 Task: Upload an image "Image2" from your computer in the description.
Action: Mouse moved to (222, 249)
Screenshot: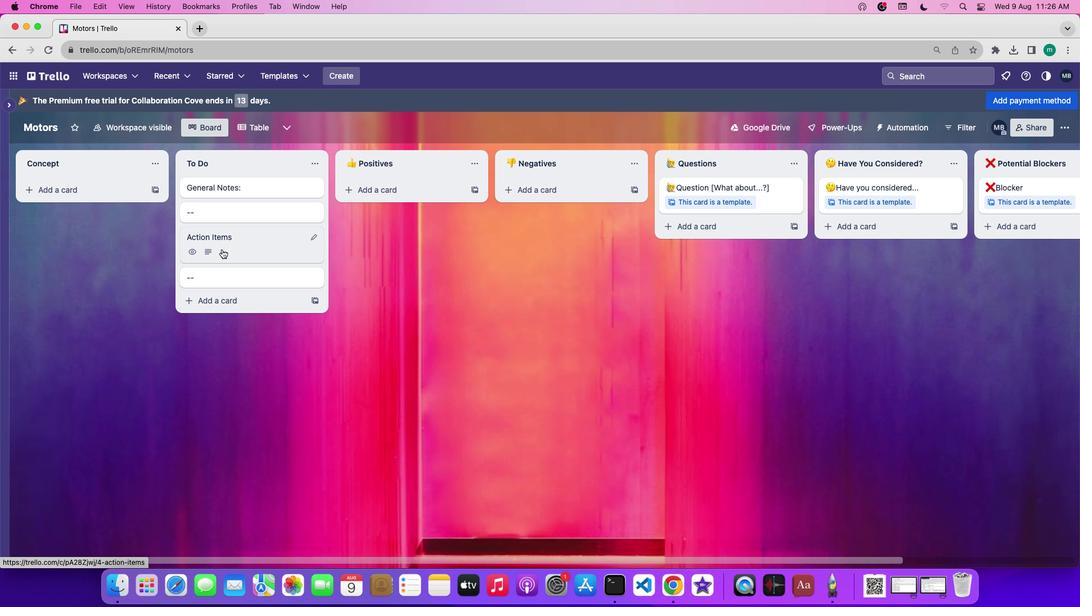 
Action: Mouse pressed left at (222, 249)
Screenshot: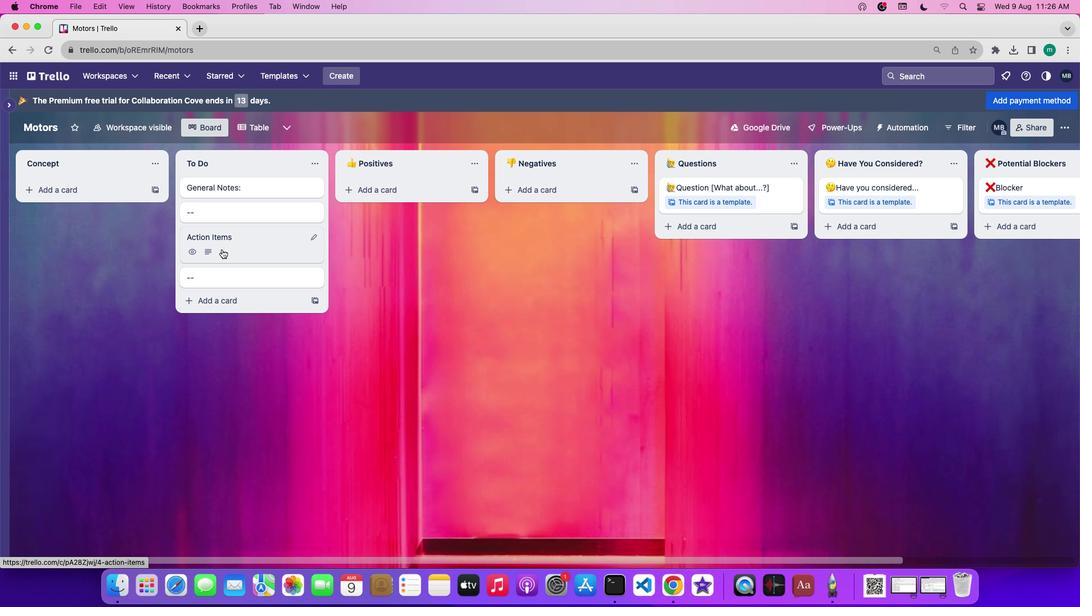 
Action: Mouse moved to (426, 225)
Screenshot: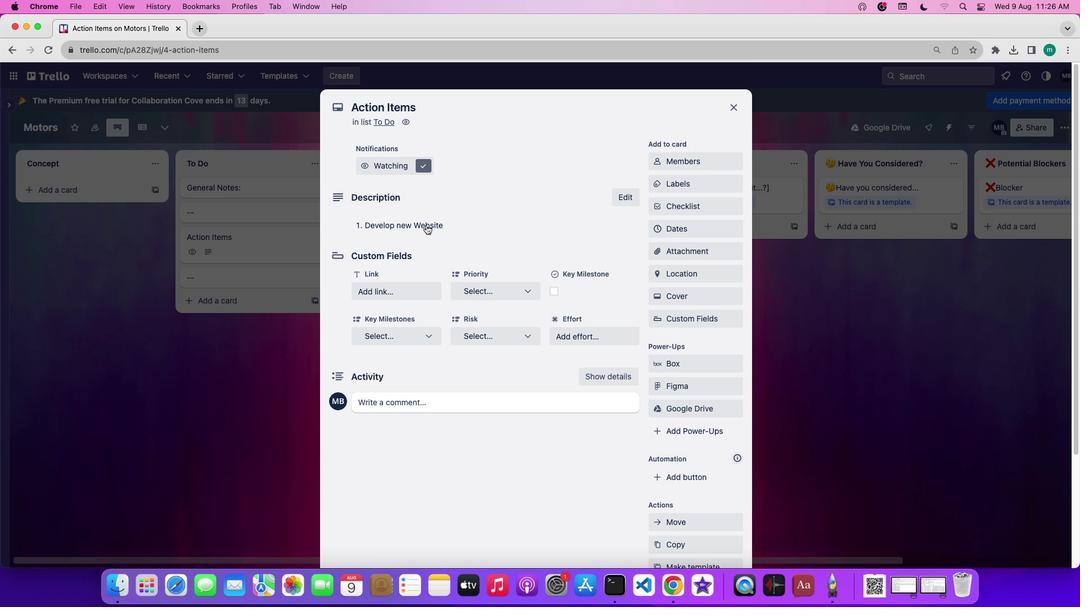 
Action: Mouse pressed left at (426, 225)
Screenshot: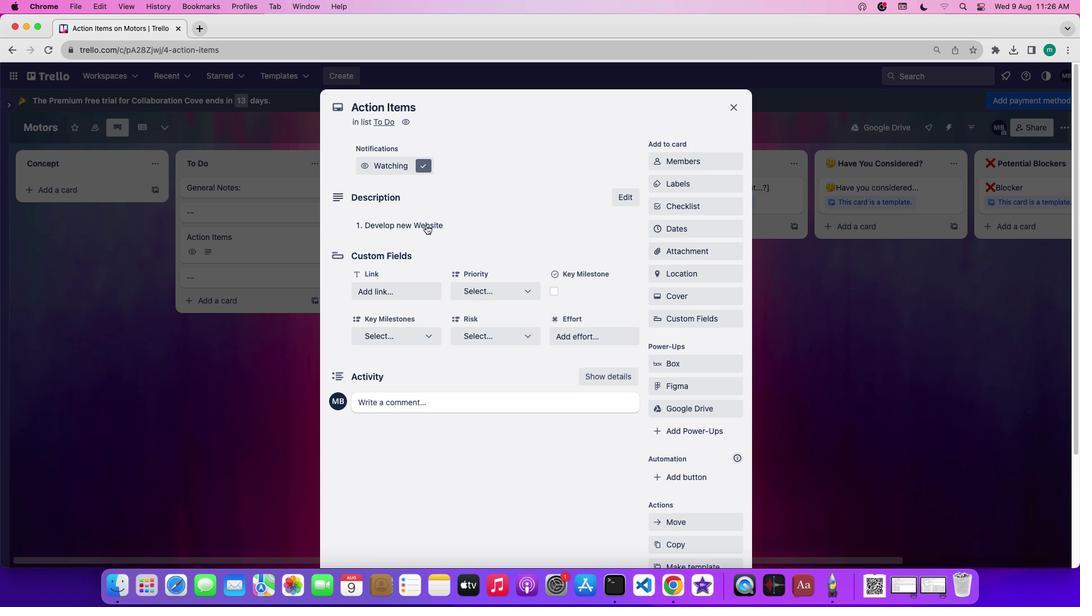 
Action: Mouse moved to (492, 228)
Screenshot: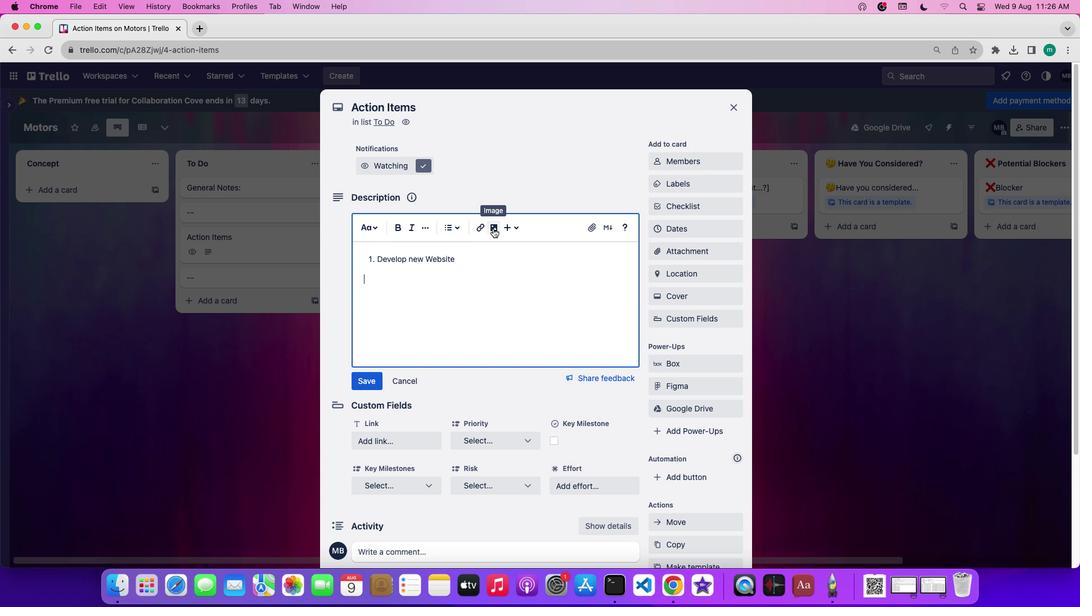
Action: Mouse pressed left at (492, 228)
Screenshot: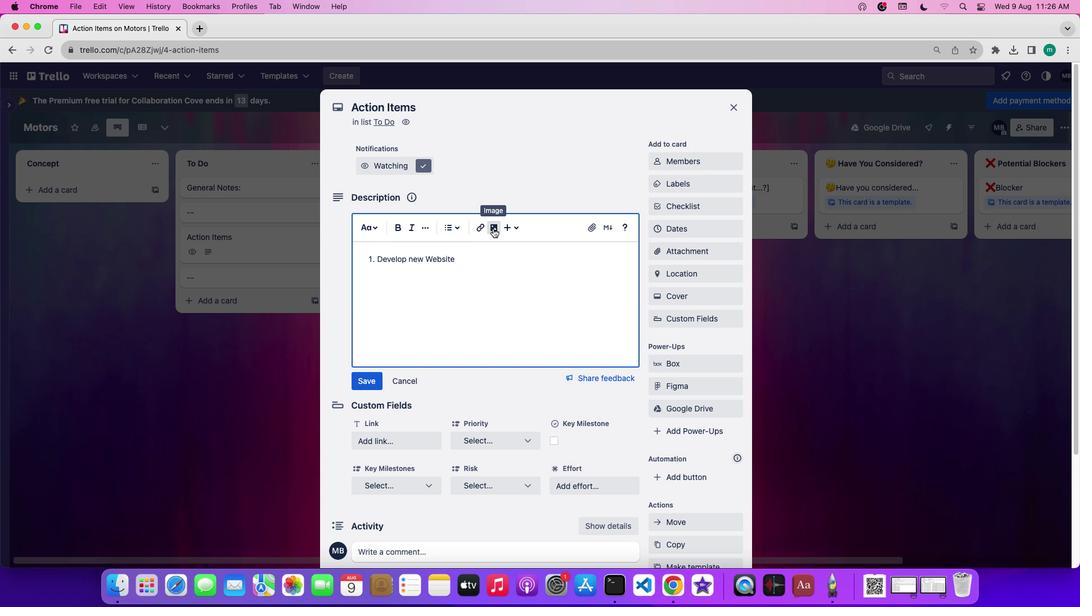 
Action: Mouse moved to (519, 357)
Screenshot: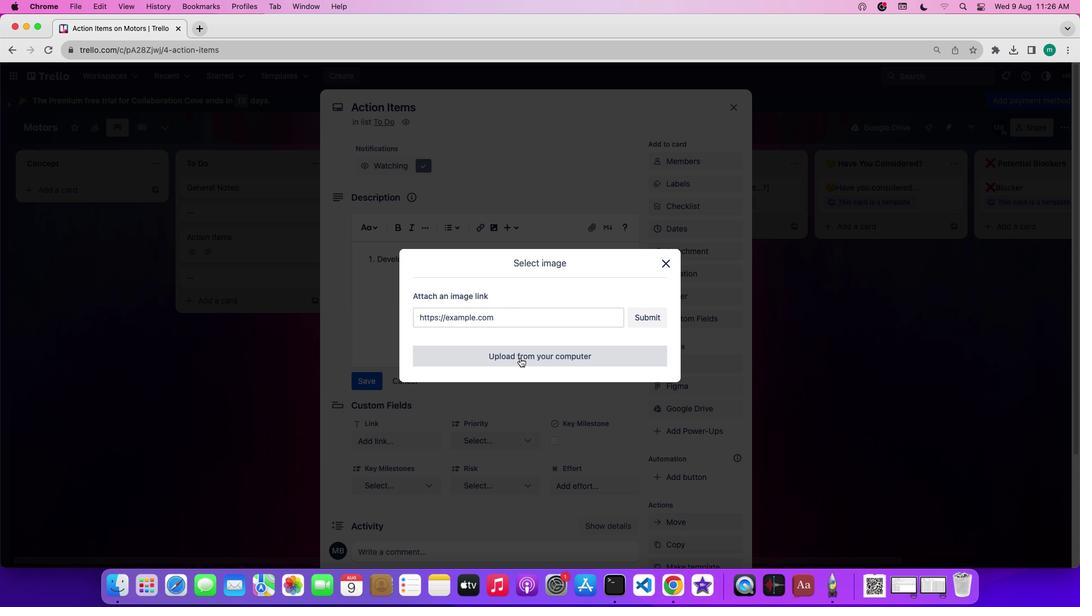 
Action: Mouse pressed left at (519, 357)
Screenshot: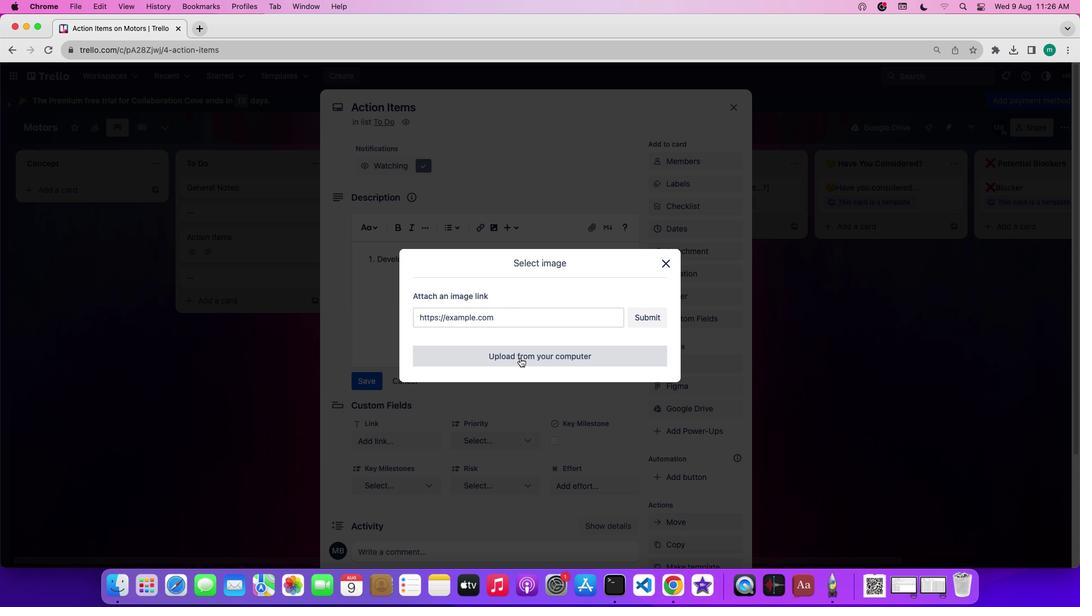 
Action: Mouse moved to (499, 317)
Screenshot: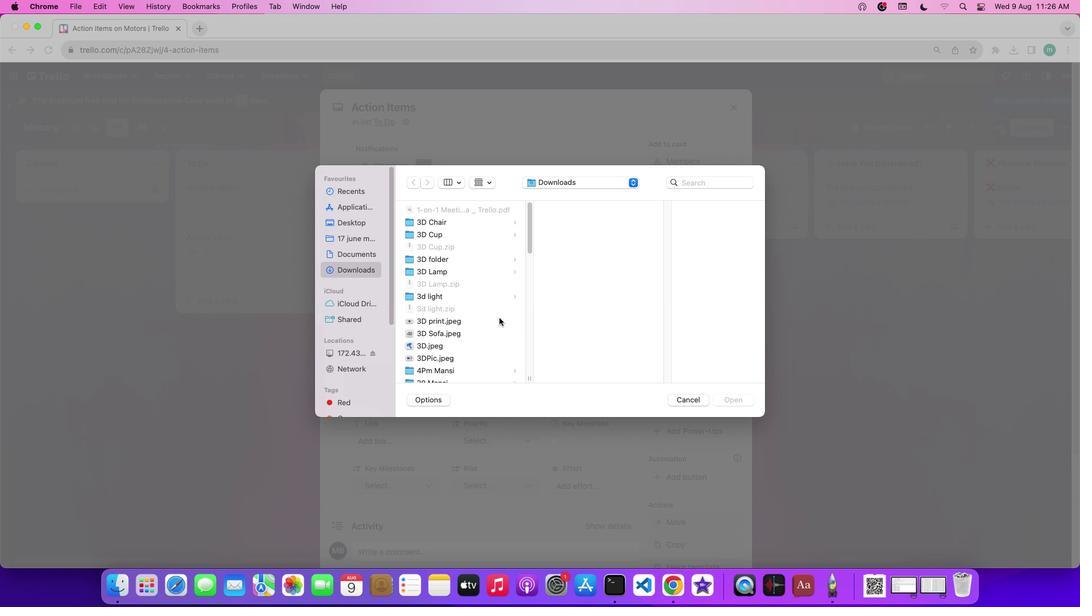 
Action: Mouse scrolled (499, 317) with delta (0, 0)
Screenshot: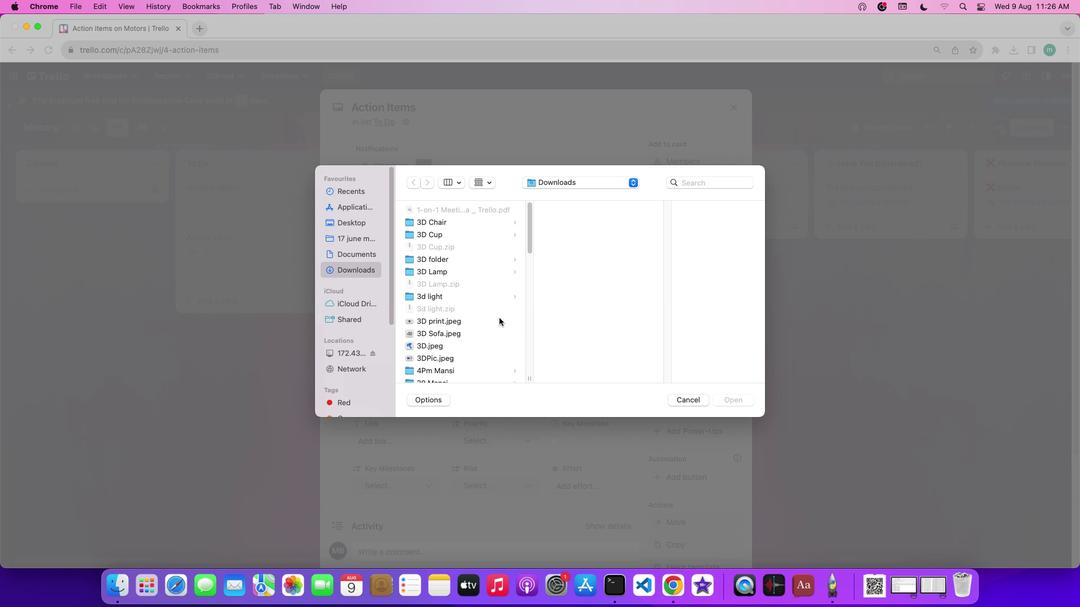 
Action: Mouse scrolled (499, 317) with delta (0, 0)
Screenshot: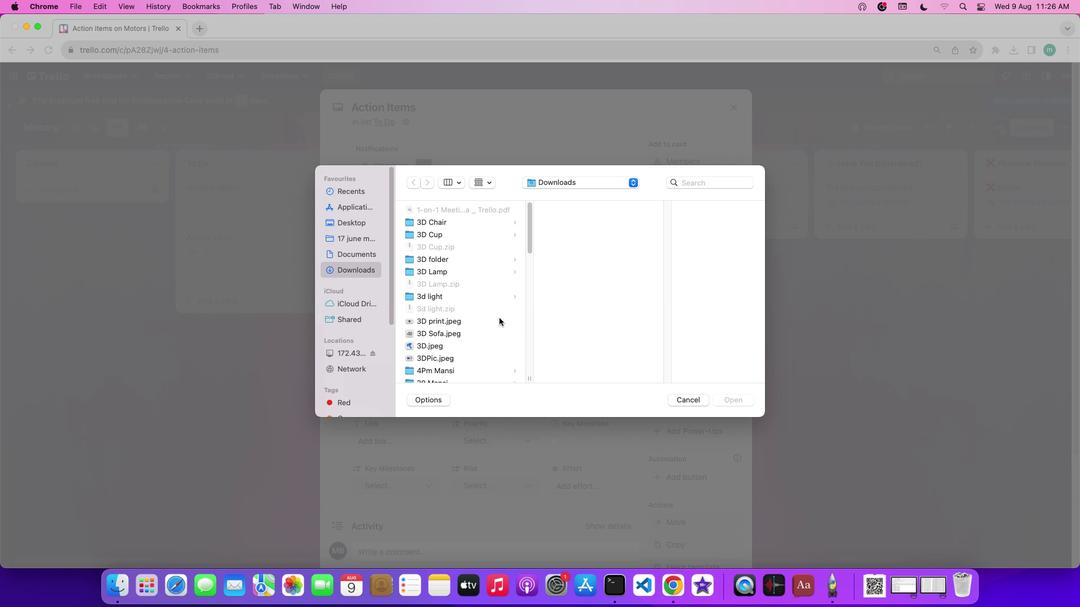 
Action: Mouse scrolled (499, 317) with delta (0, 1)
Screenshot: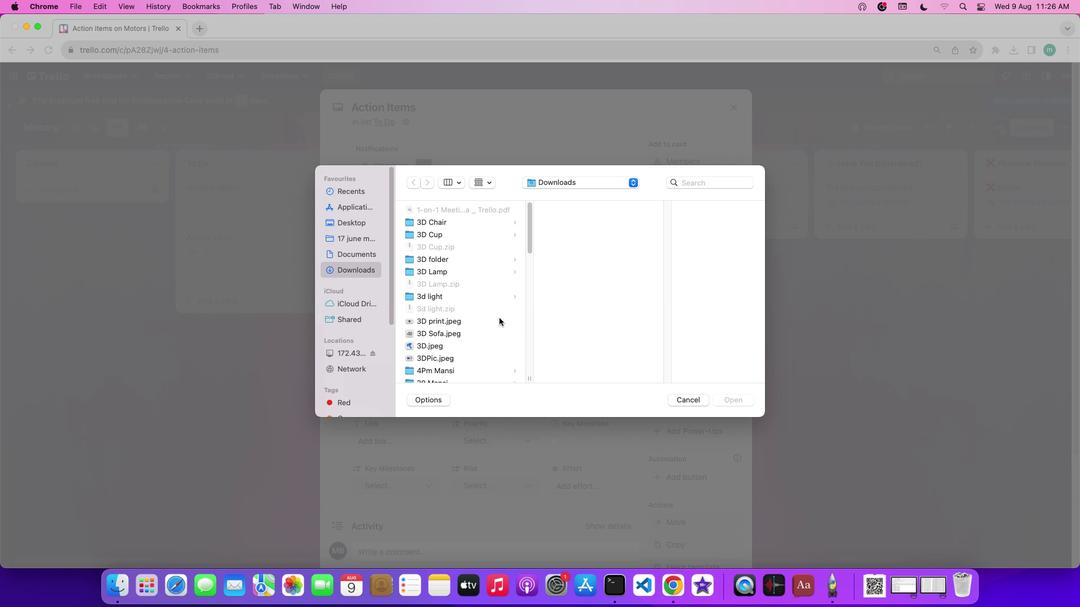 
Action: Mouse scrolled (499, 317) with delta (0, 2)
Screenshot: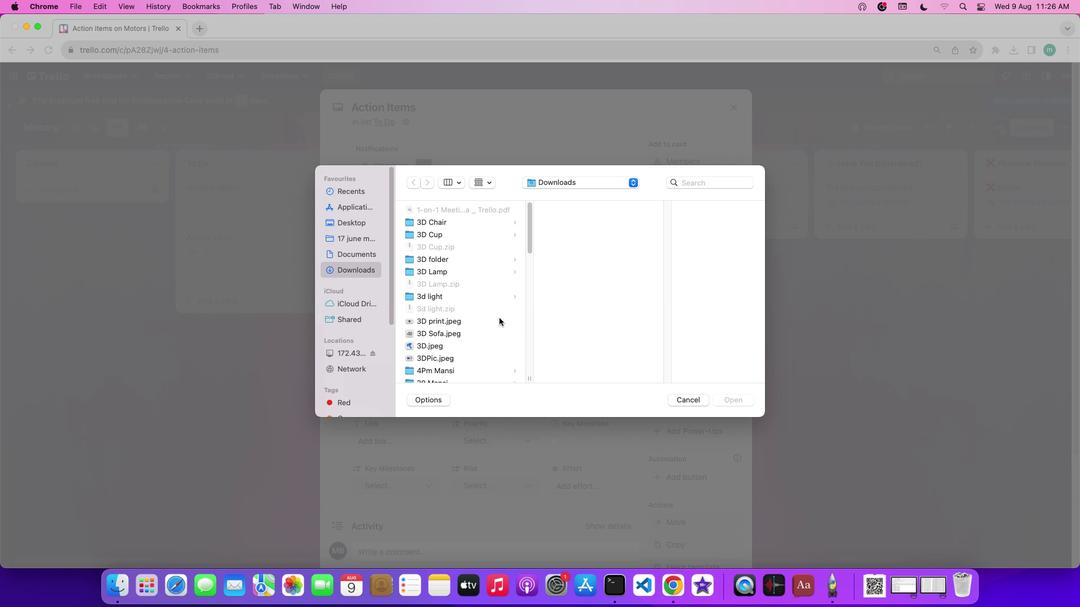 
Action: Mouse scrolled (499, 317) with delta (0, 0)
Screenshot: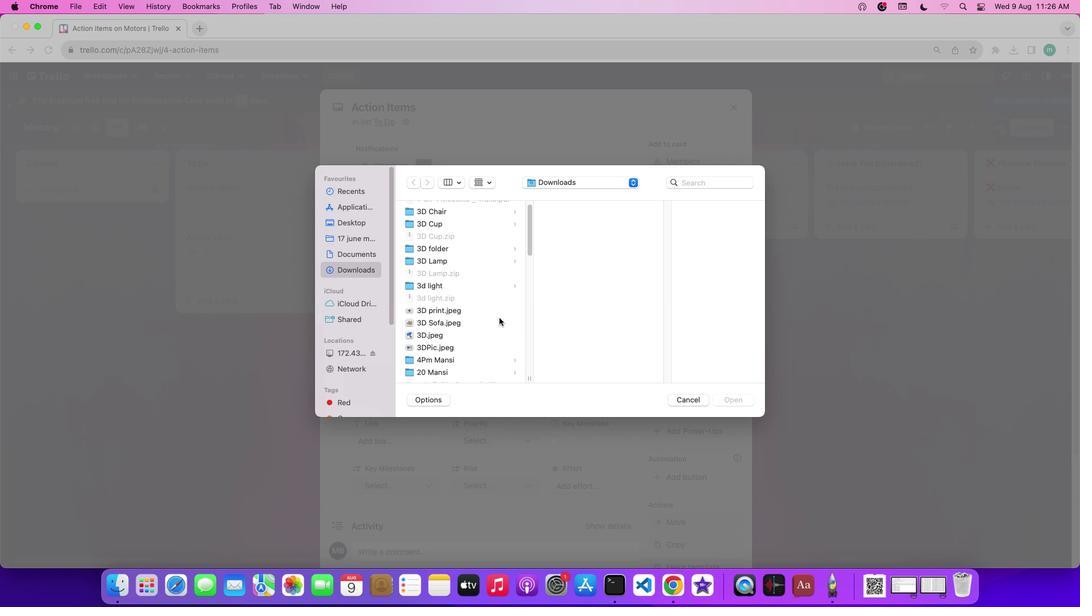 
Action: Mouse scrolled (499, 317) with delta (0, 0)
Screenshot: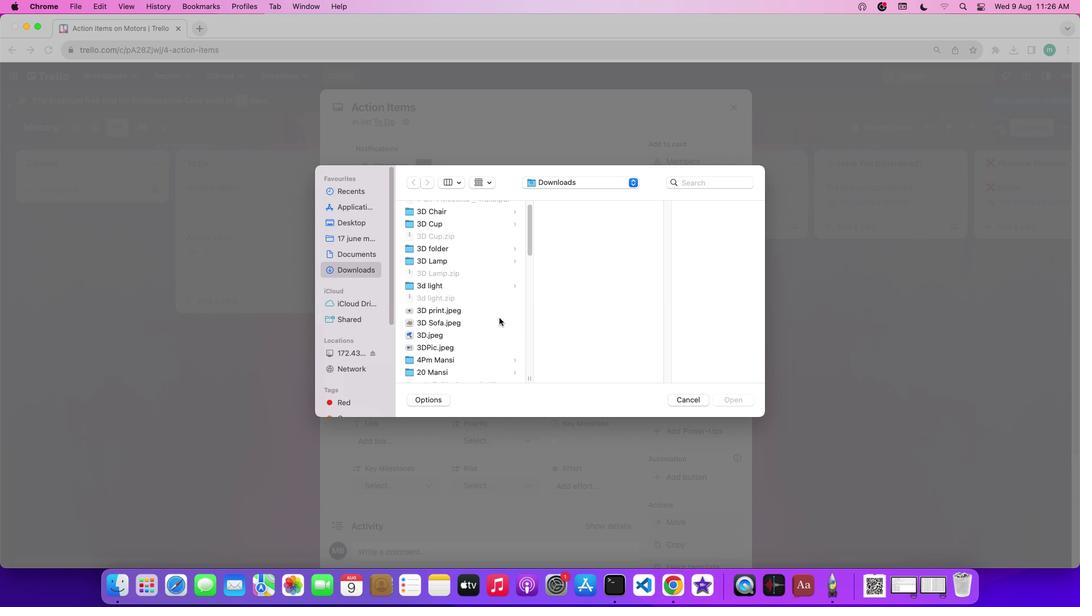 
Action: Mouse scrolled (499, 317) with delta (0, 0)
Screenshot: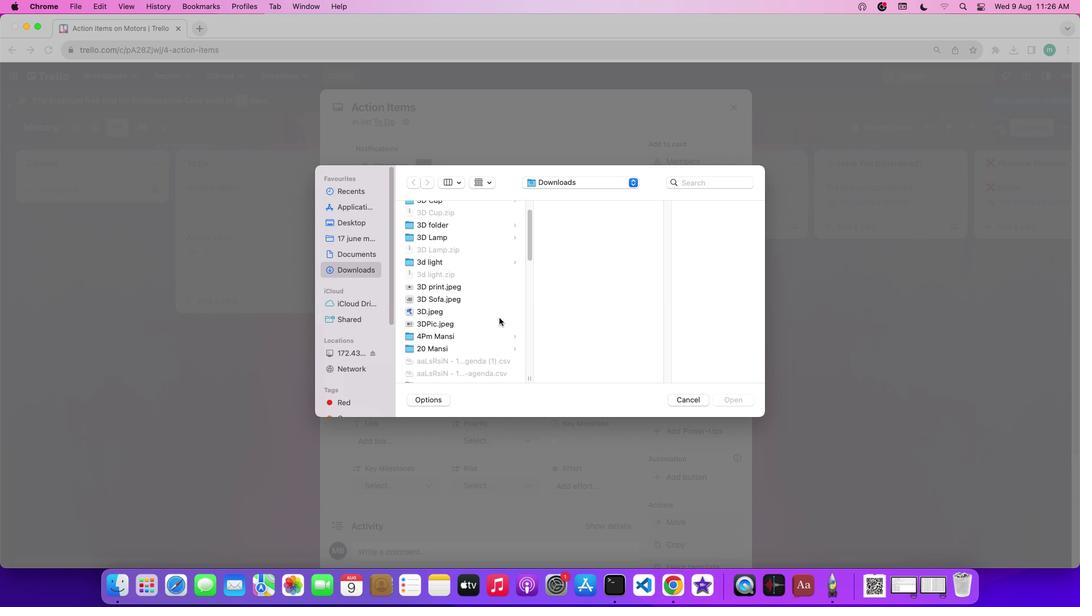 
Action: Mouse moved to (499, 317)
Screenshot: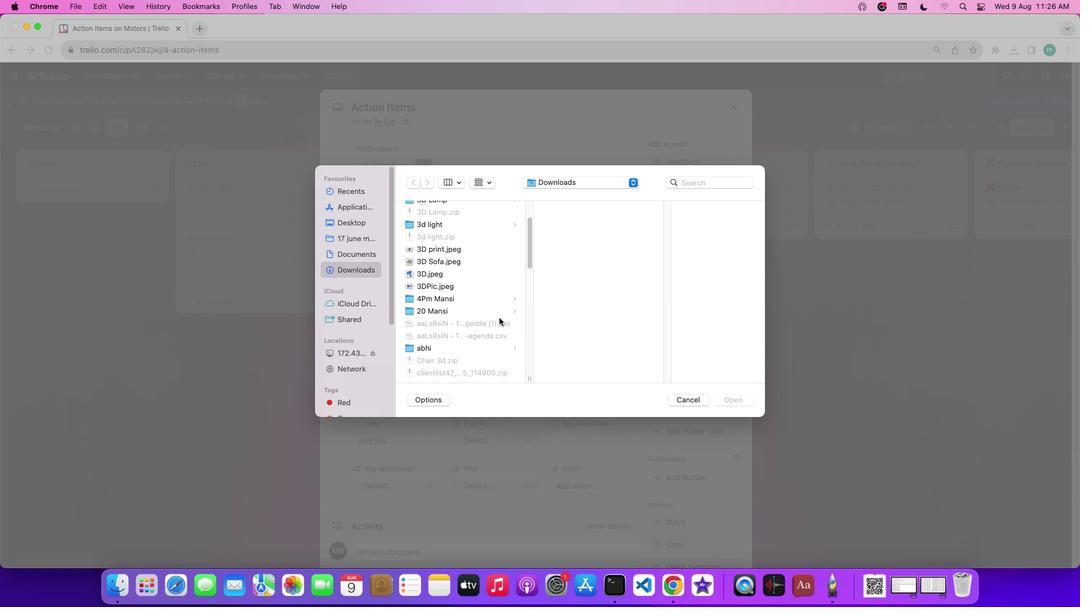 
Action: Mouse scrolled (499, 317) with delta (0, -1)
Screenshot: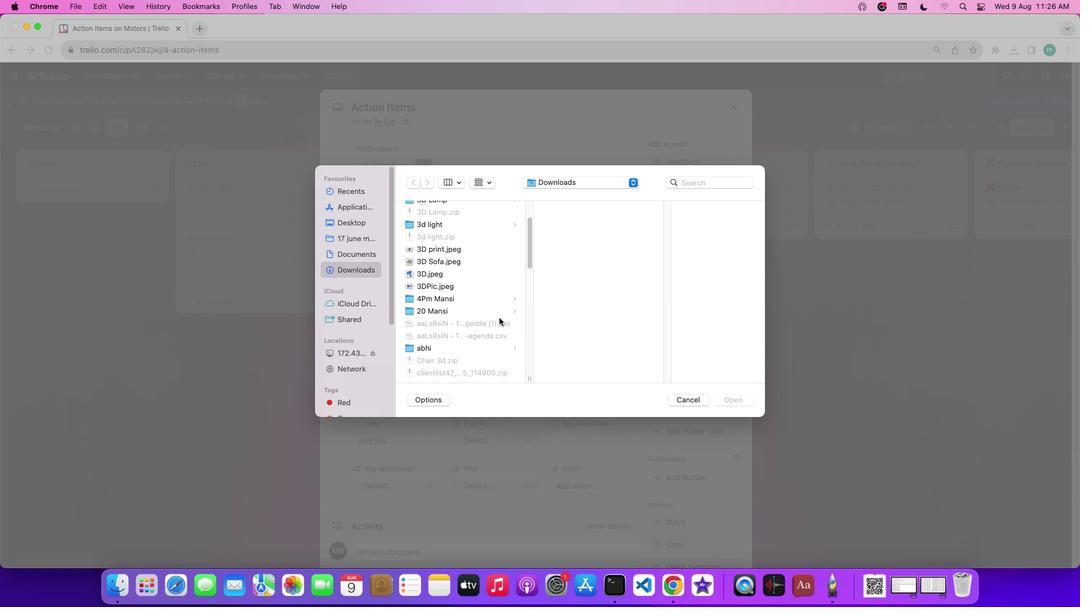 
Action: Mouse moved to (499, 318)
Screenshot: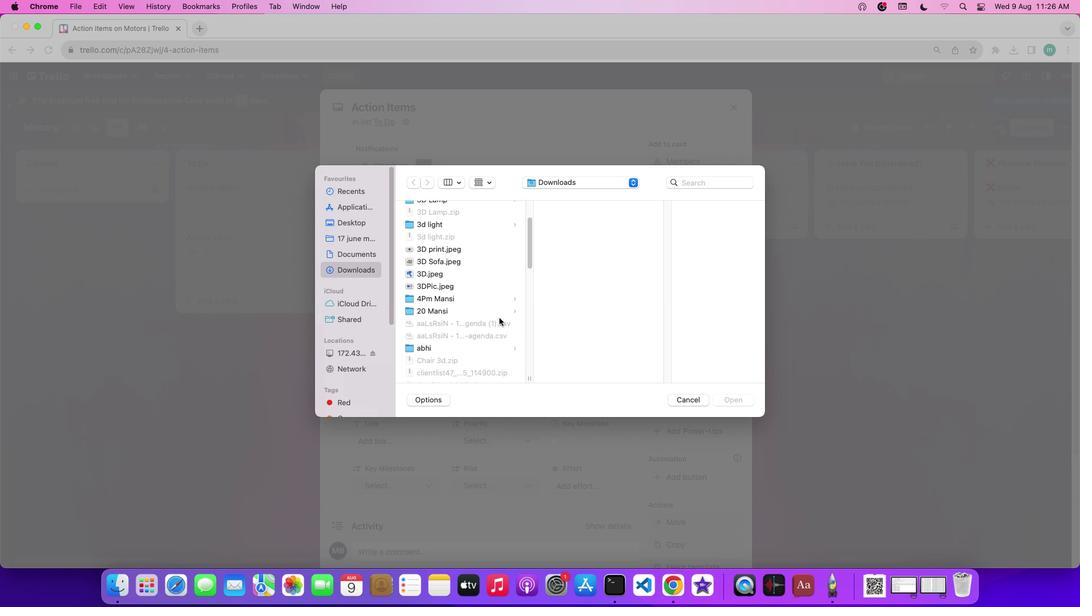 
Action: Mouse scrolled (499, 318) with delta (0, 0)
Screenshot: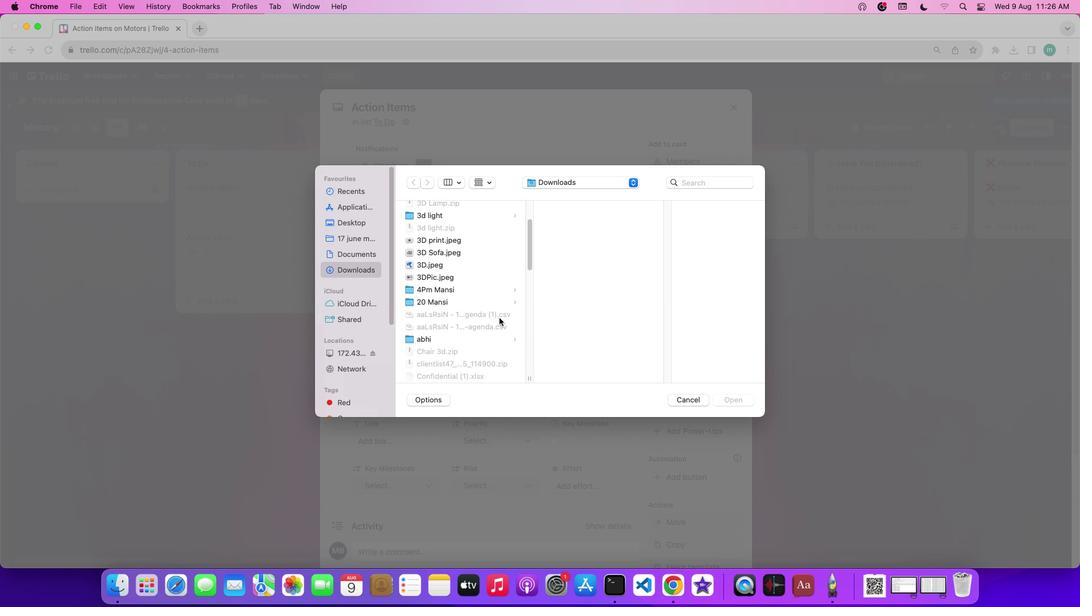 
Action: Mouse scrolled (499, 318) with delta (0, 0)
Screenshot: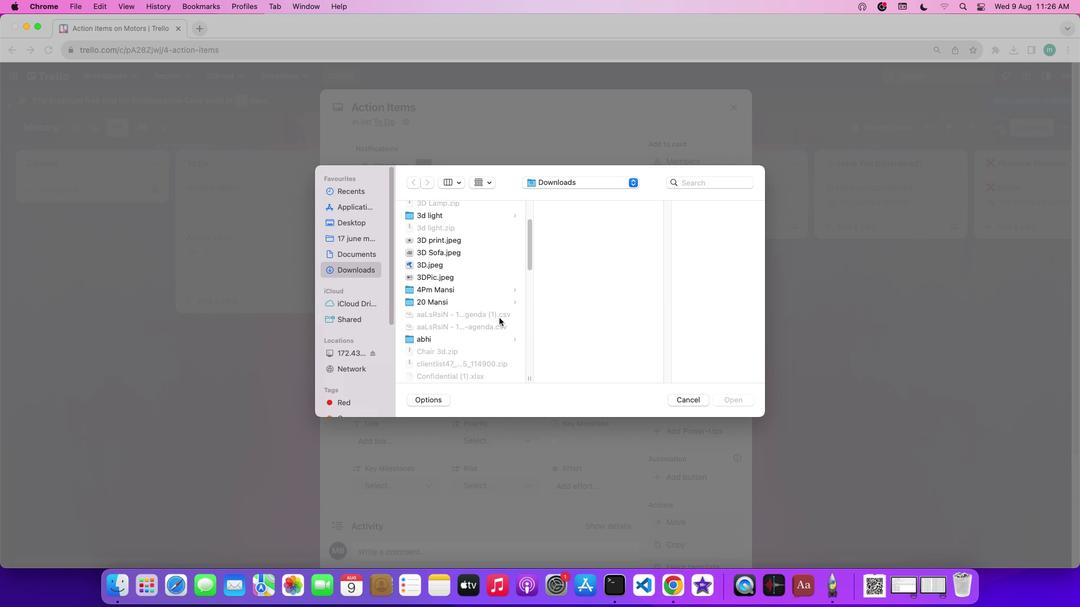 
Action: Mouse scrolled (499, 318) with delta (0, -1)
Screenshot: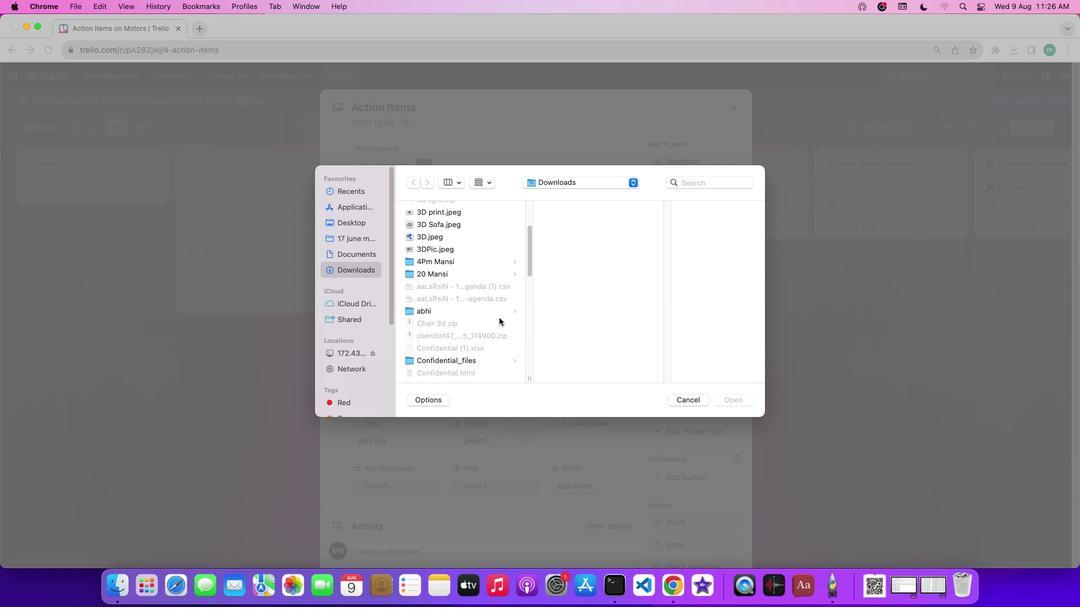 
Action: Mouse scrolled (499, 318) with delta (0, -1)
Screenshot: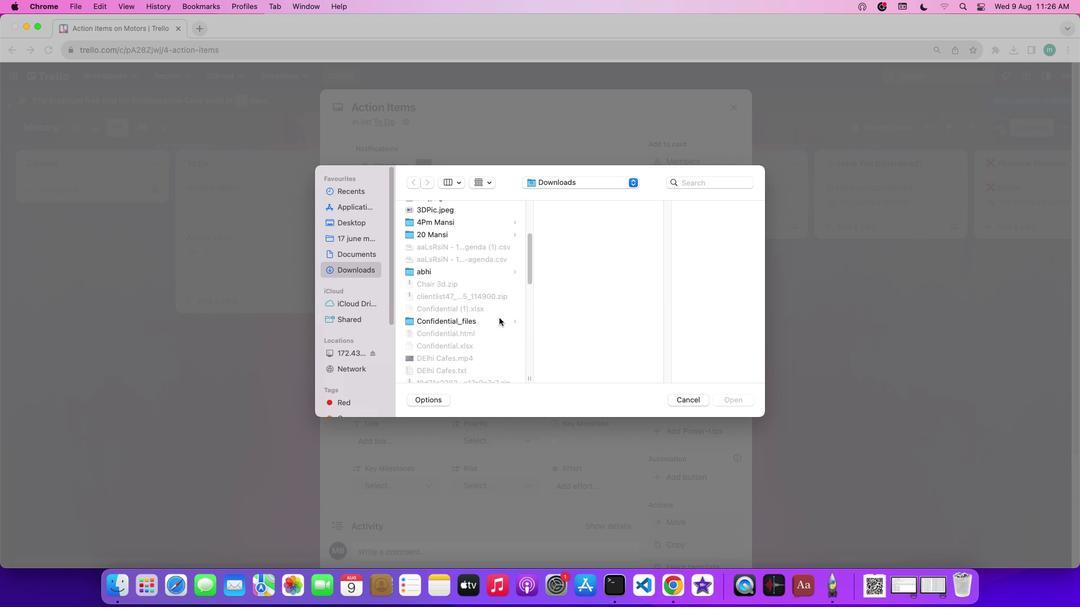 
Action: Mouse scrolled (499, 318) with delta (0, 0)
Screenshot: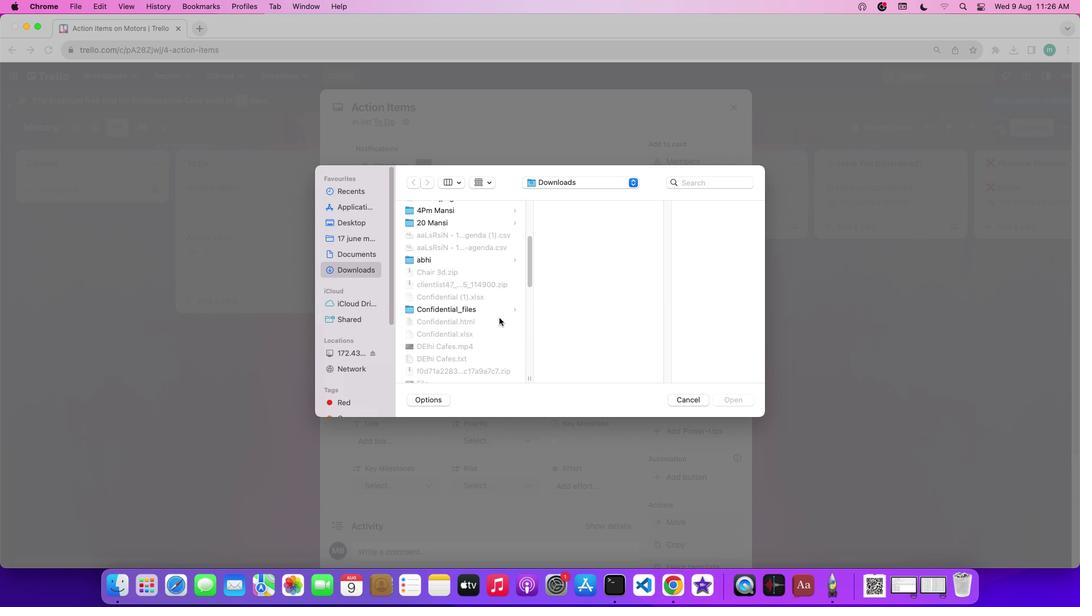 
Action: Mouse scrolled (499, 318) with delta (0, 0)
Screenshot: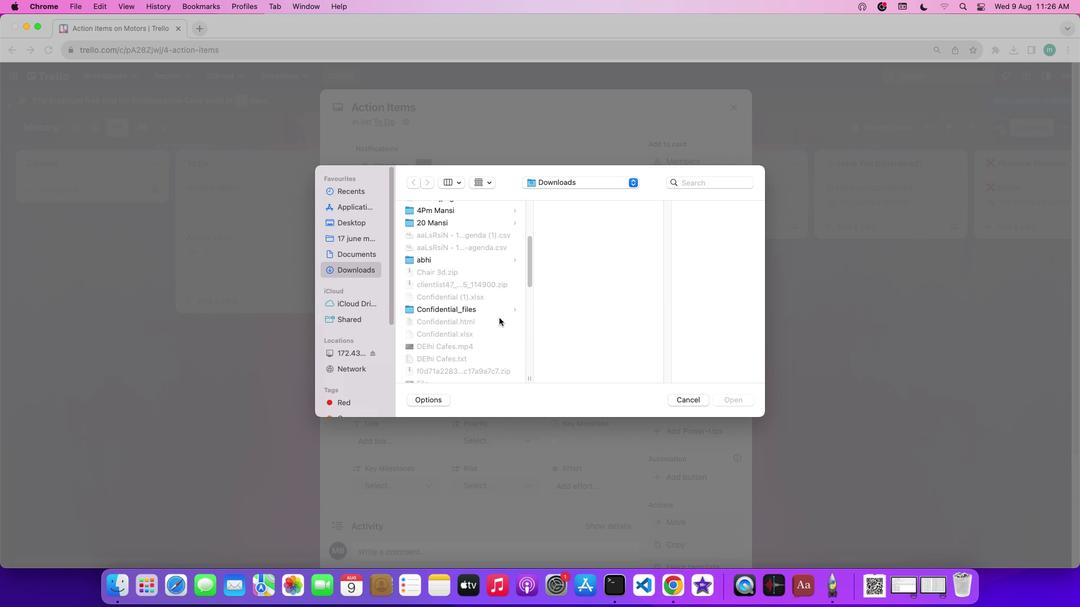 
Action: Mouse scrolled (499, 318) with delta (0, -1)
Screenshot: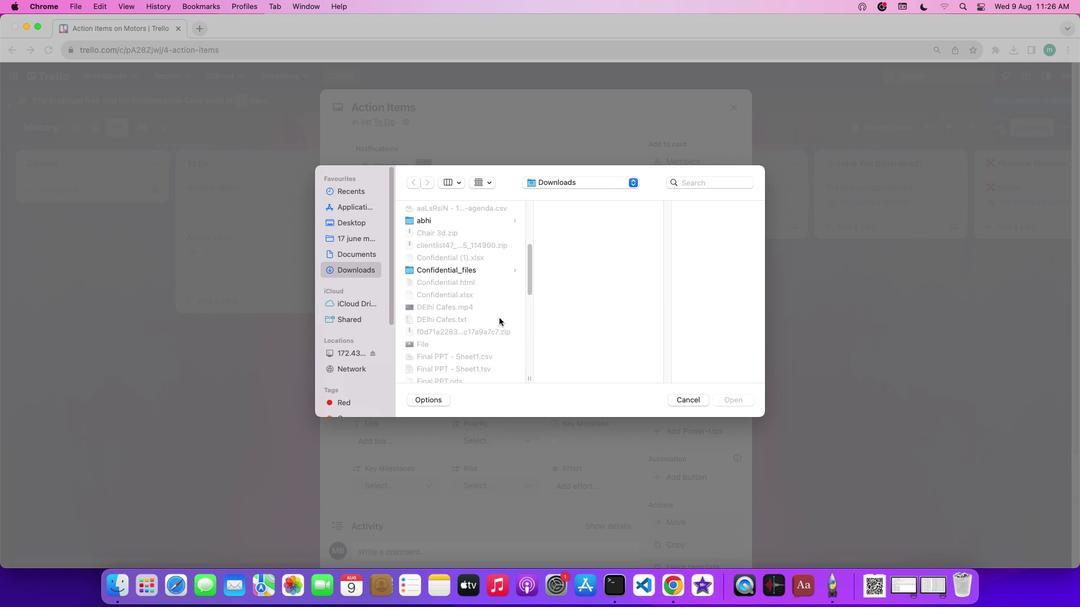 
Action: Mouse scrolled (499, 318) with delta (0, -2)
Screenshot: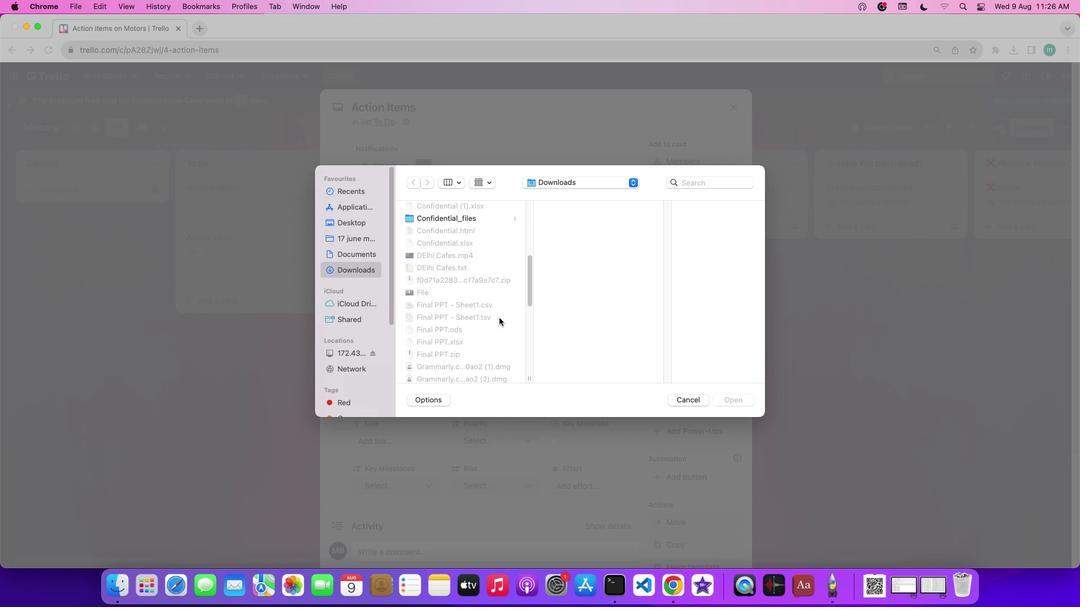 
Action: Mouse moved to (499, 318)
Screenshot: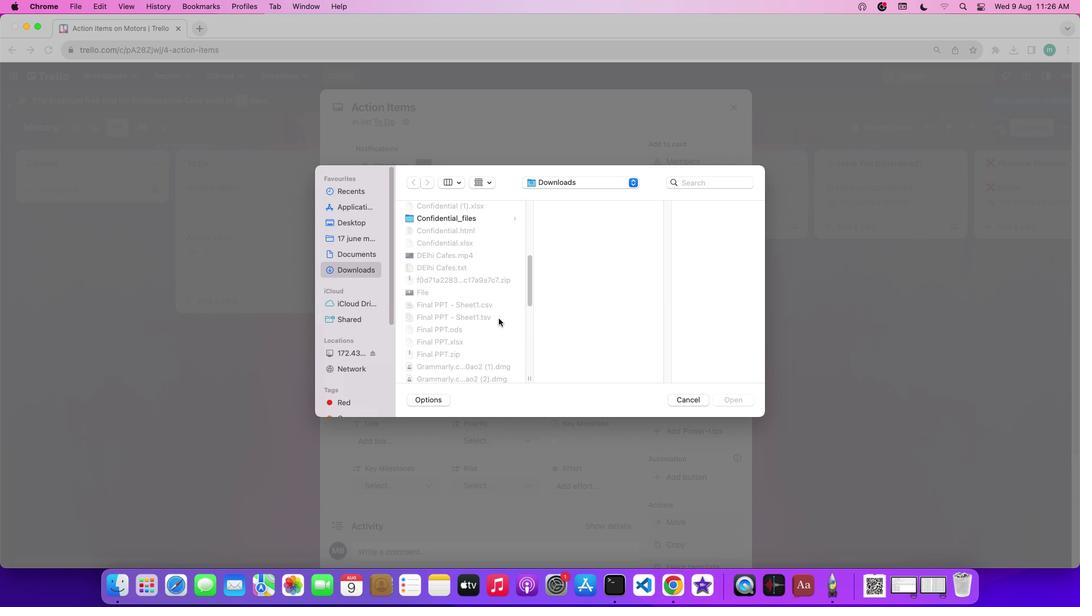 
Action: Mouse scrolled (499, 318) with delta (0, 0)
Screenshot: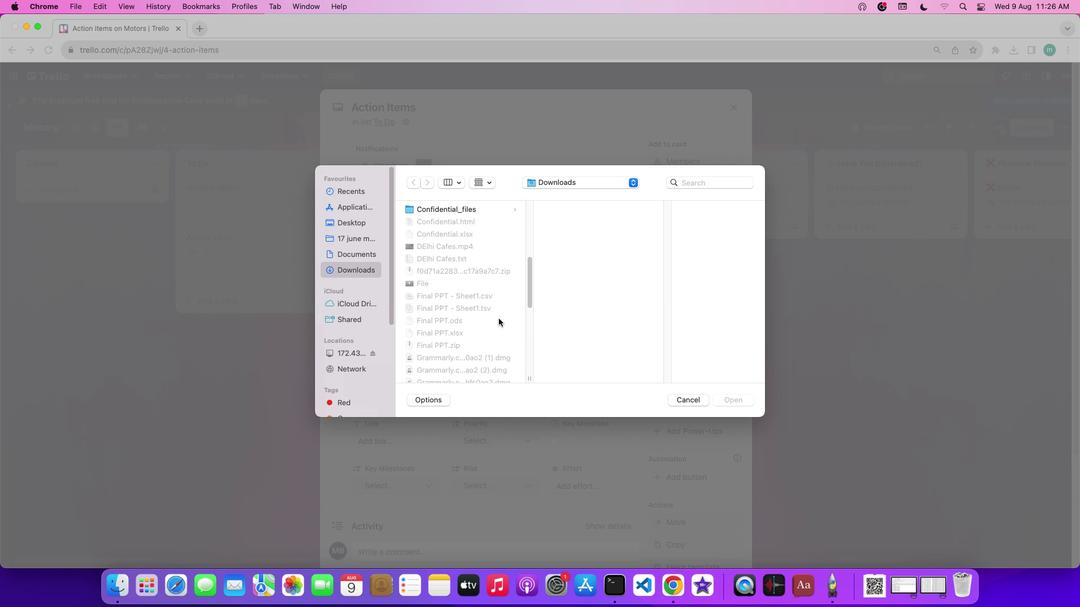 
Action: Mouse scrolled (499, 318) with delta (0, 0)
Screenshot: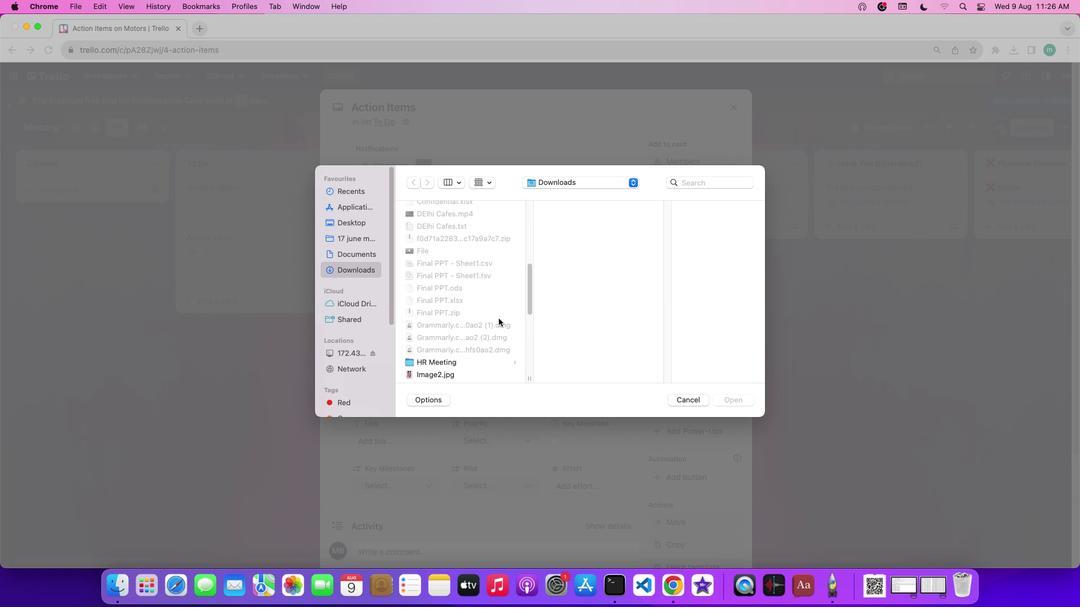 
Action: Mouse scrolled (499, 318) with delta (0, -1)
Screenshot: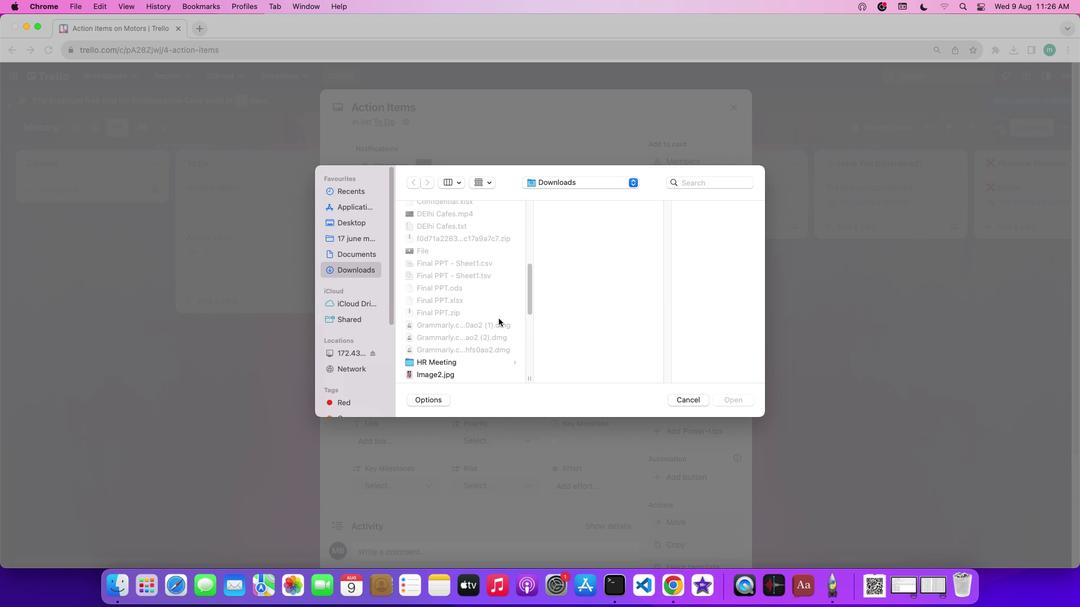 
Action: Mouse scrolled (499, 318) with delta (0, -2)
Screenshot: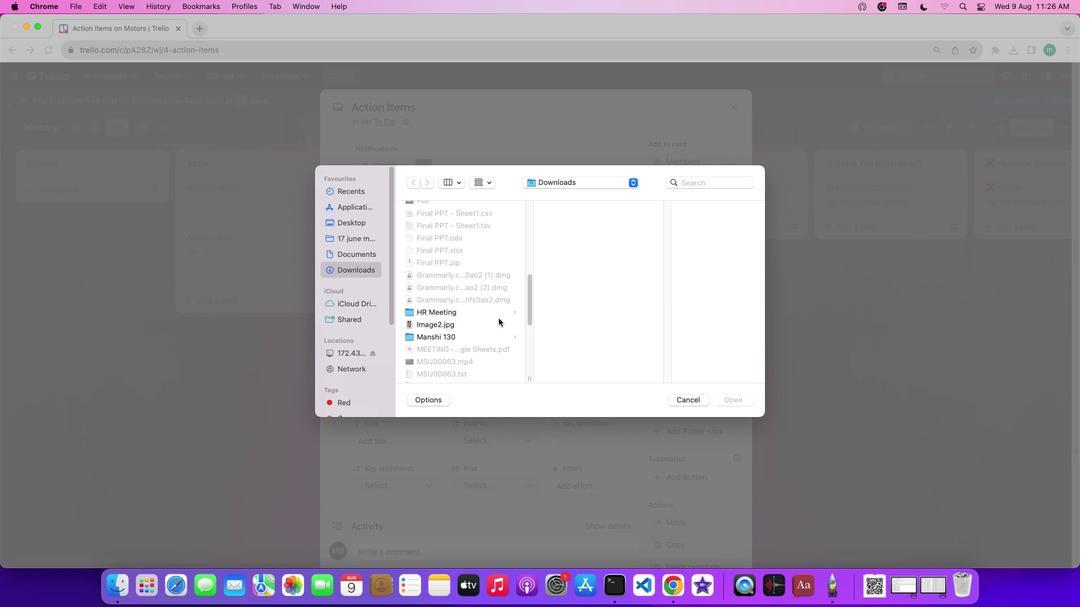 
Action: Mouse moved to (452, 325)
Screenshot: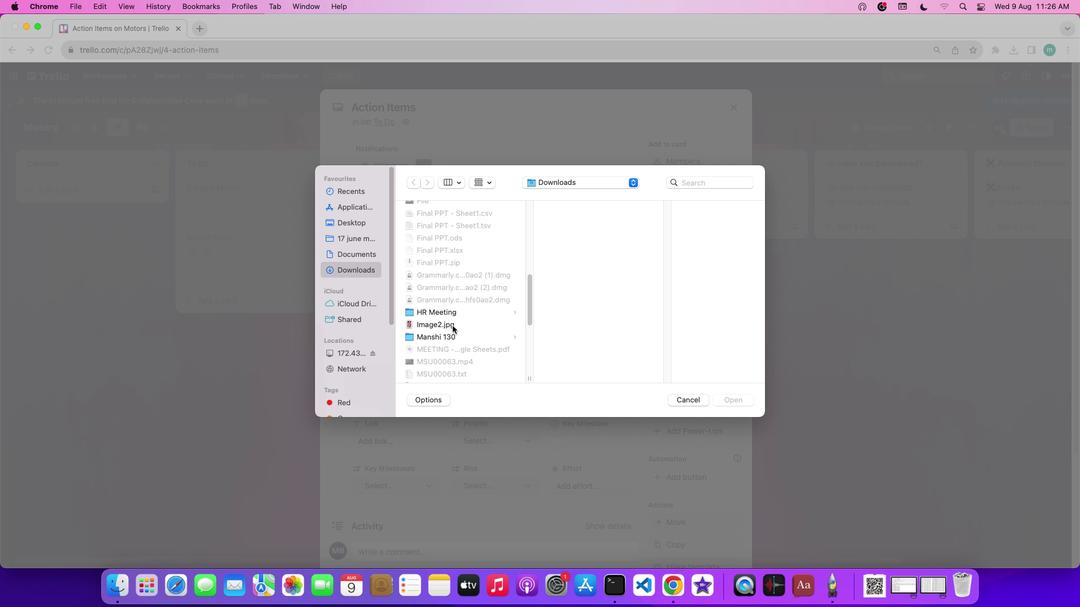 
Action: Mouse pressed left at (452, 325)
Screenshot: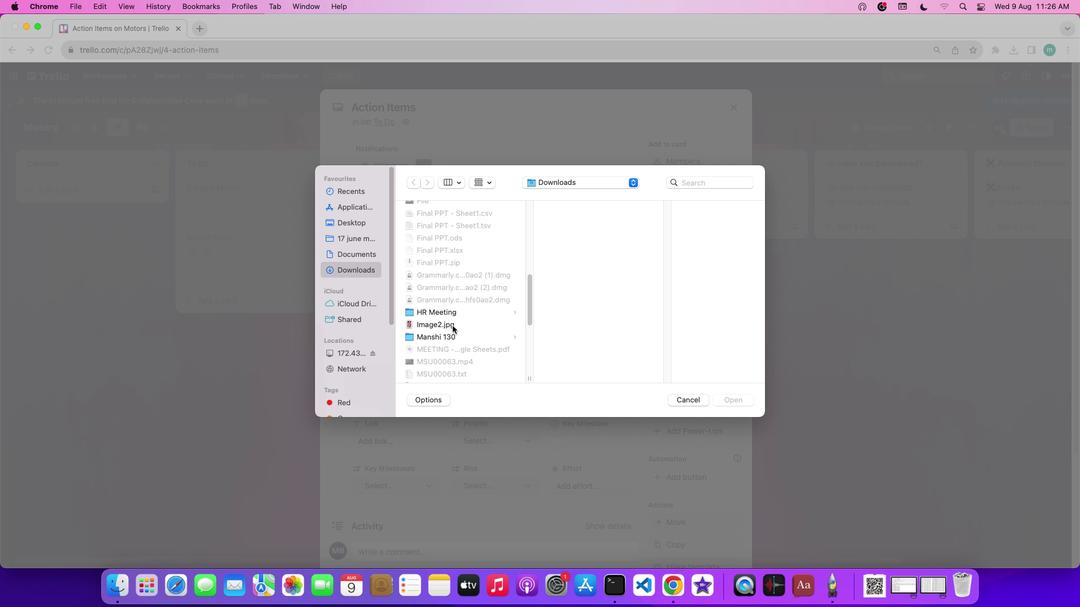 
Action: Mouse moved to (739, 402)
Screenshot: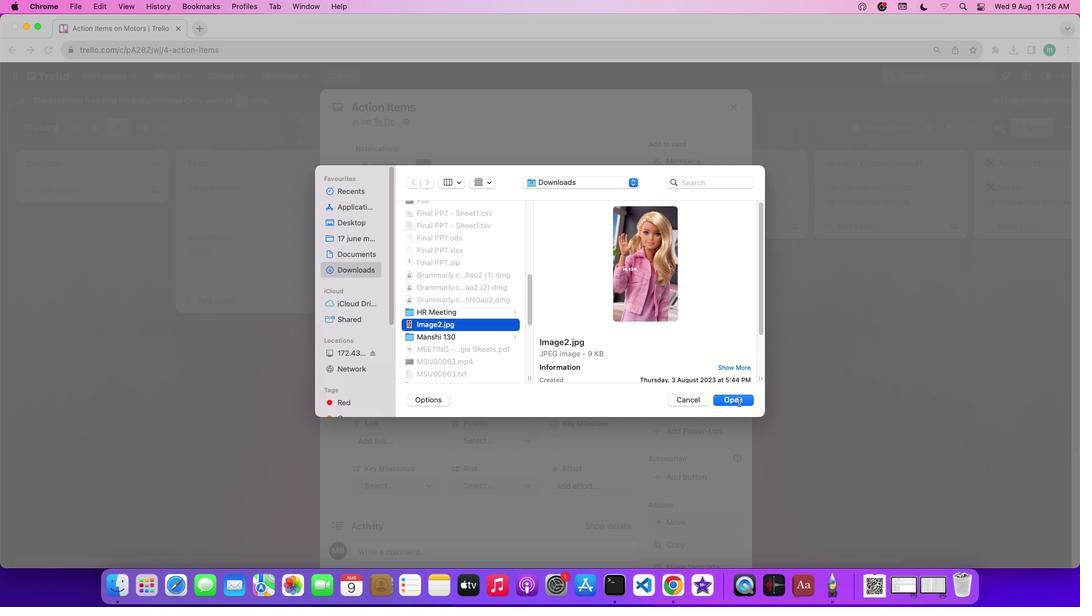 
Action: Mouse pressed left at (739, 402)
Screenshot: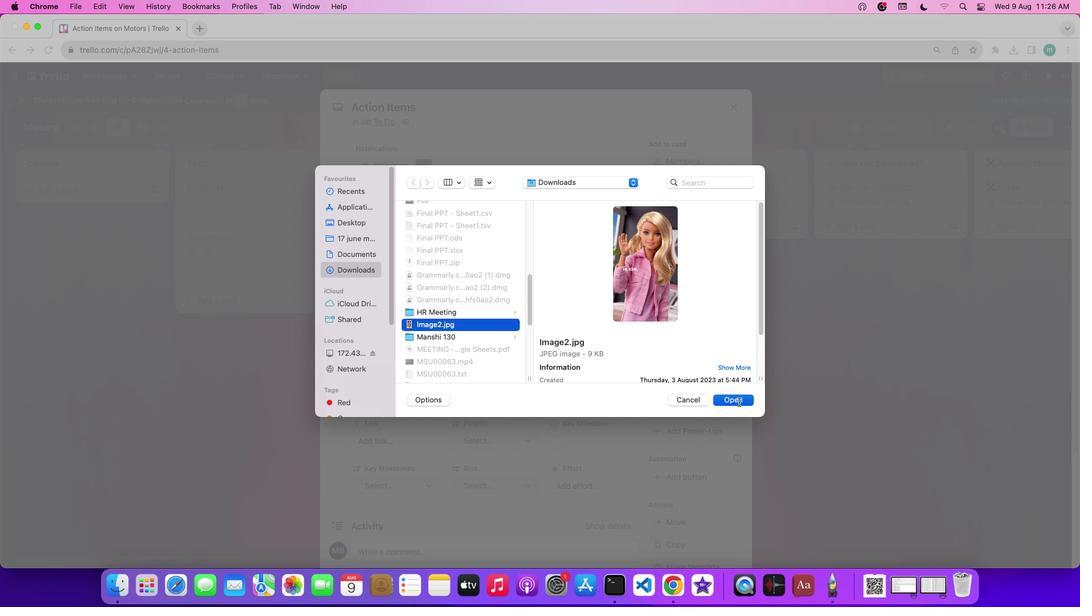 
Action: Mouse moved to (640, 356)
Screenshot: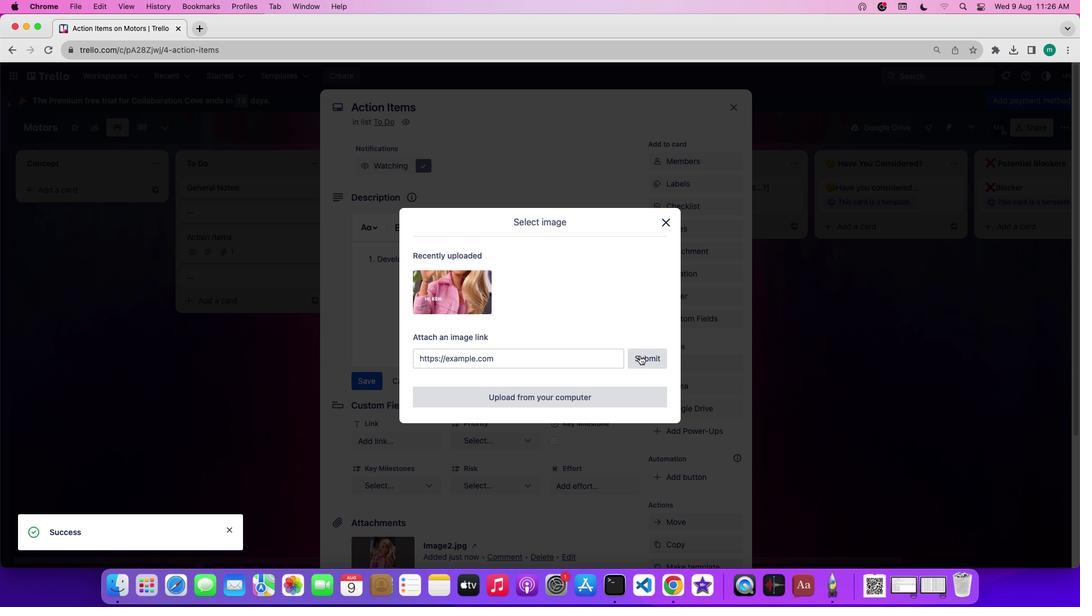
Action: Mouse pressed left at (640, 356)
Screenshot: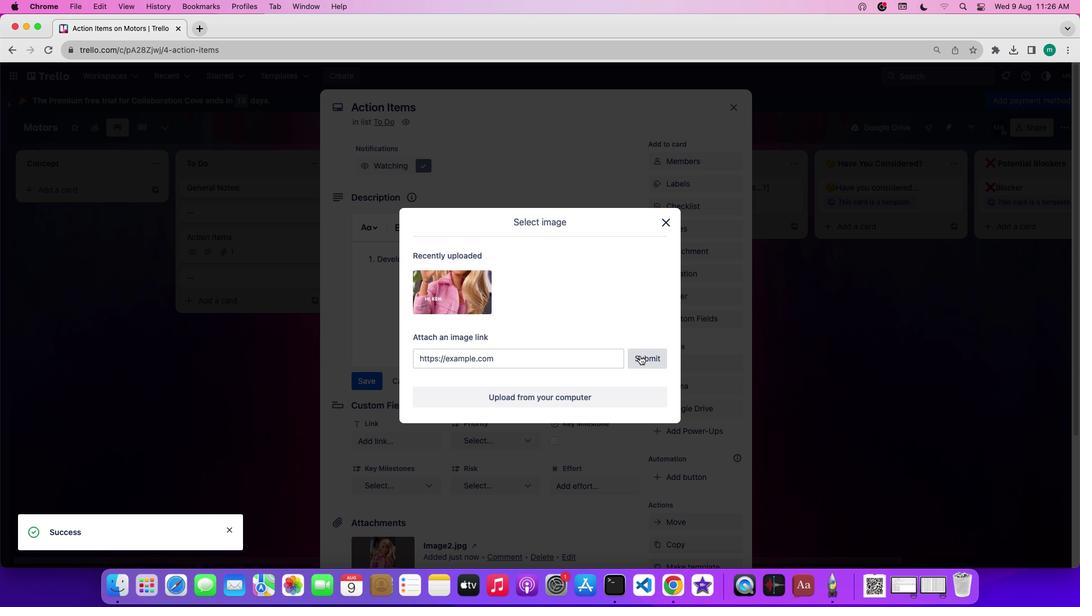 
